 Task: Edit the buffer time to 3 hours before the event.
Action: Mouse moved to (375, 385)
Screenshot: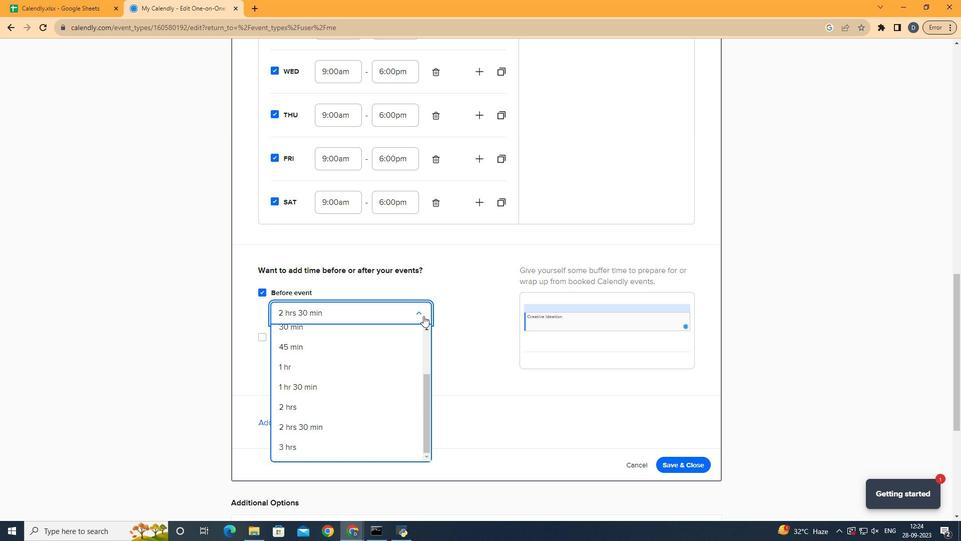 
Action: Mouse pressed left at (375, 385)
Screenshot: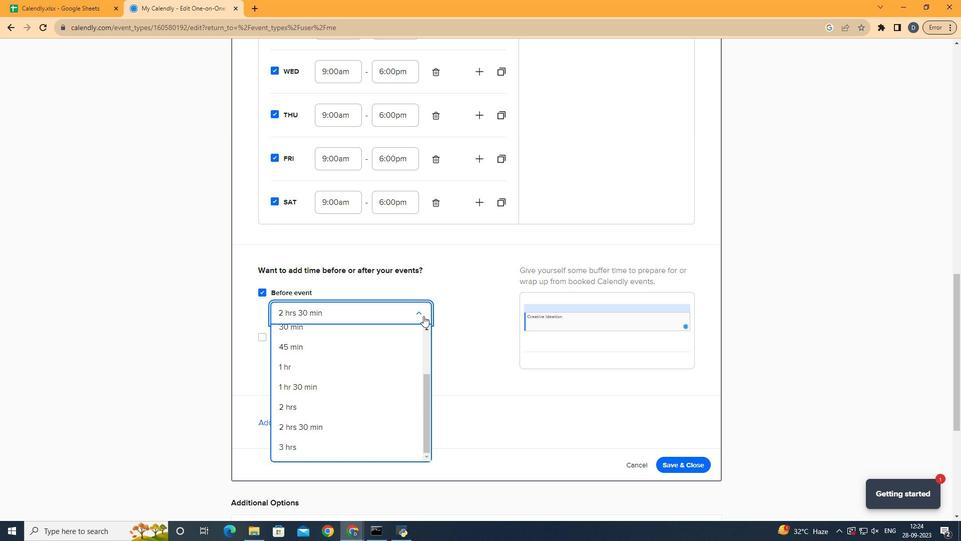 
Action: Mouse moved to (472, 363)
Screenshot: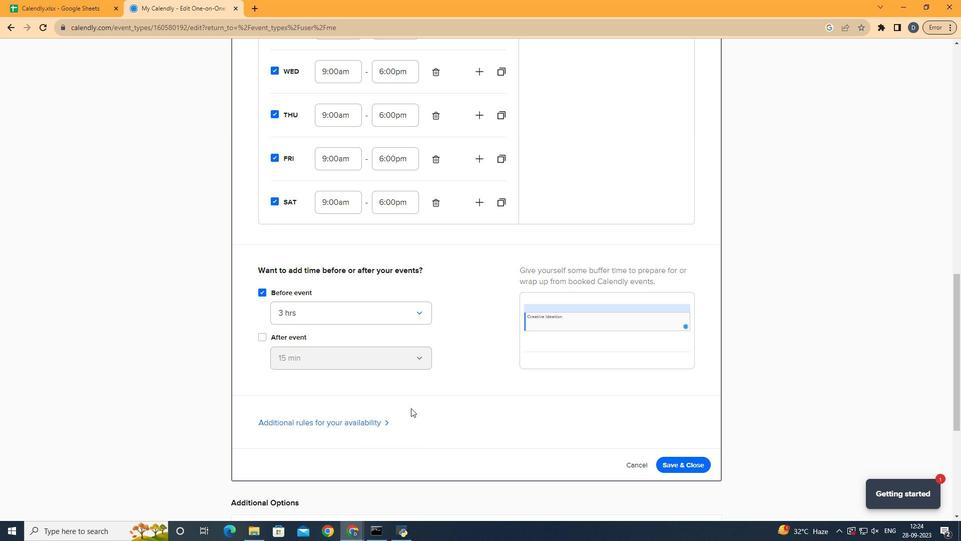 
Action: Mouse pressed left at (472, 363)
Screenshot: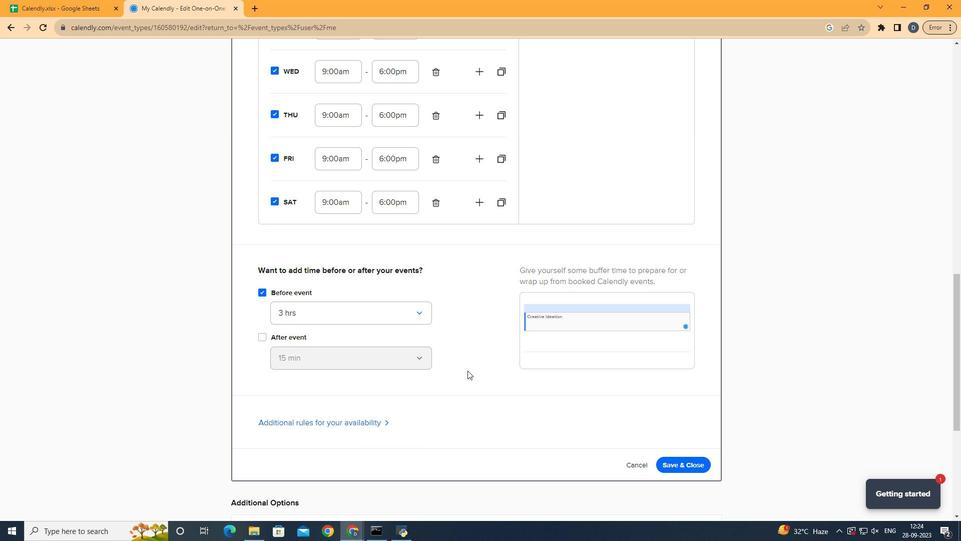 
Action: Mouse moved to (313, 377)
Screenshot: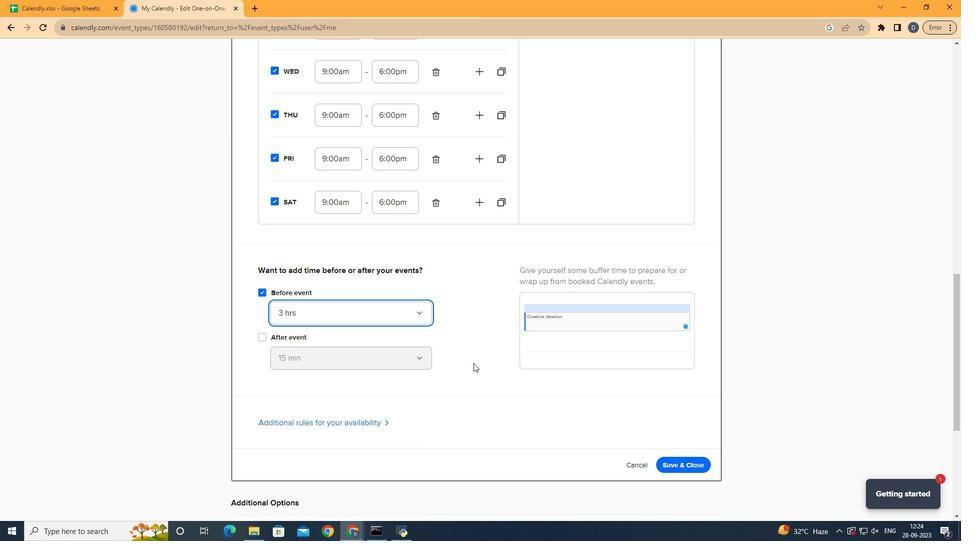 
